 Task: Set the Satellite range code for Satellite equipment control to 10001.
Action: Mouse moved to (170, 10)
Screenshot: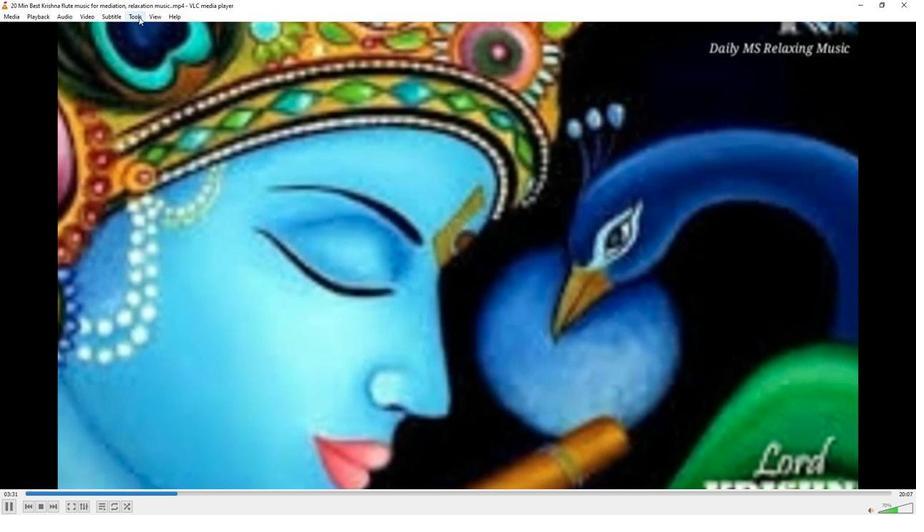 
Action: Mouse pressed left at (170, 10)
Screenshot: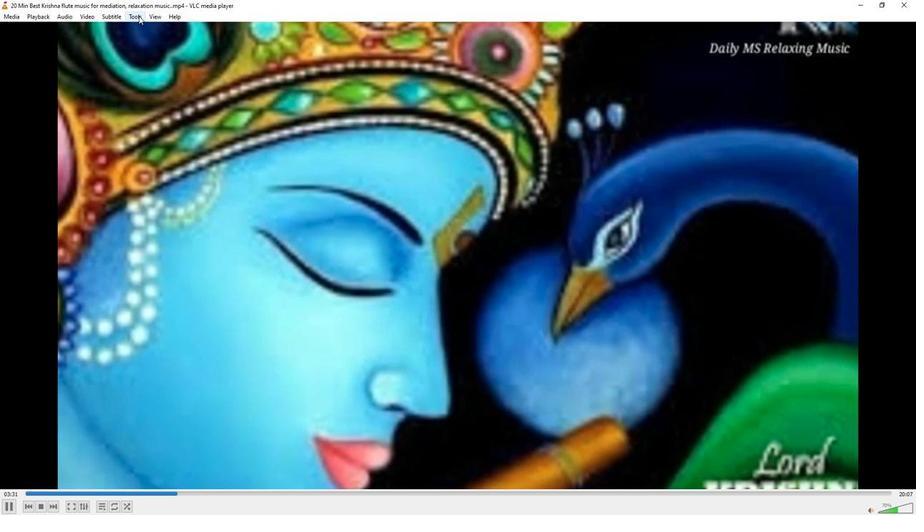 
Action: Mouse moved to (172, 126)
Screenshot: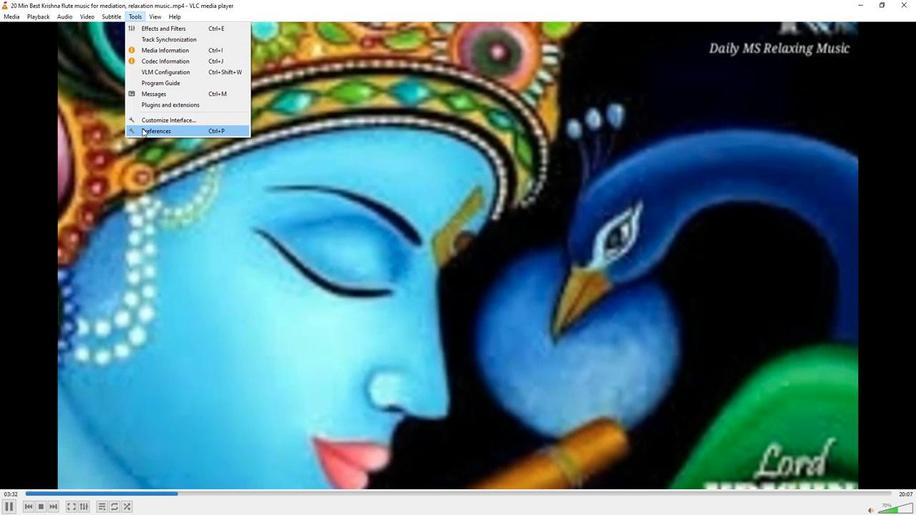 
Action: Mouse pressed left at (172, 126)
Screenshot: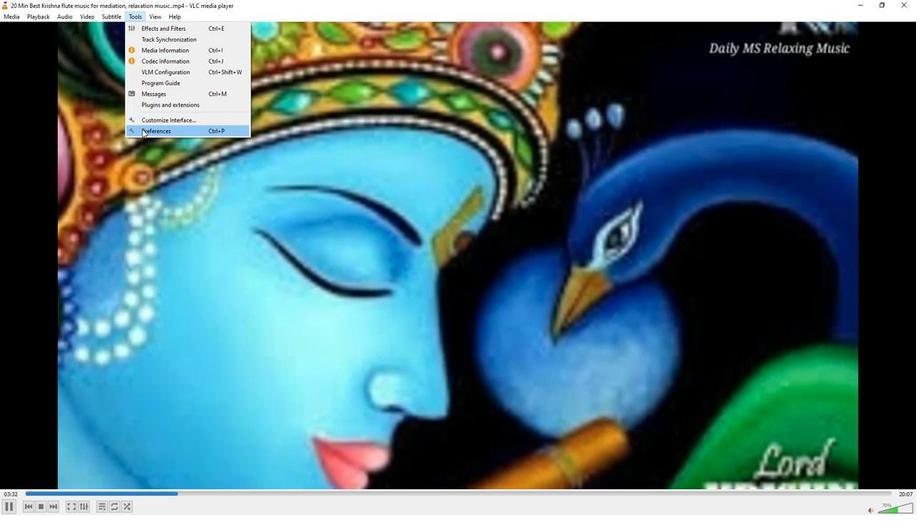 
Action: Mouse moved to (297, 422)
Screenshot: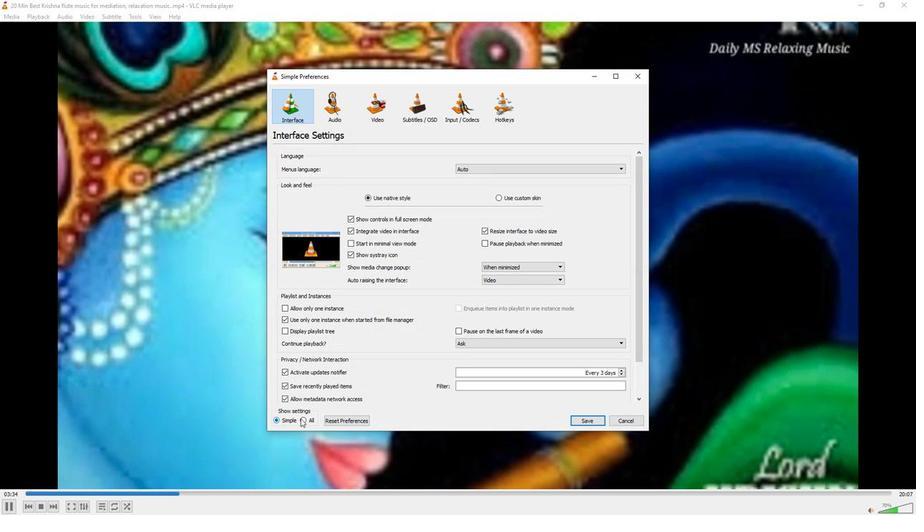 
Action: Mouse pressed left at (297, 422)
Screenshot: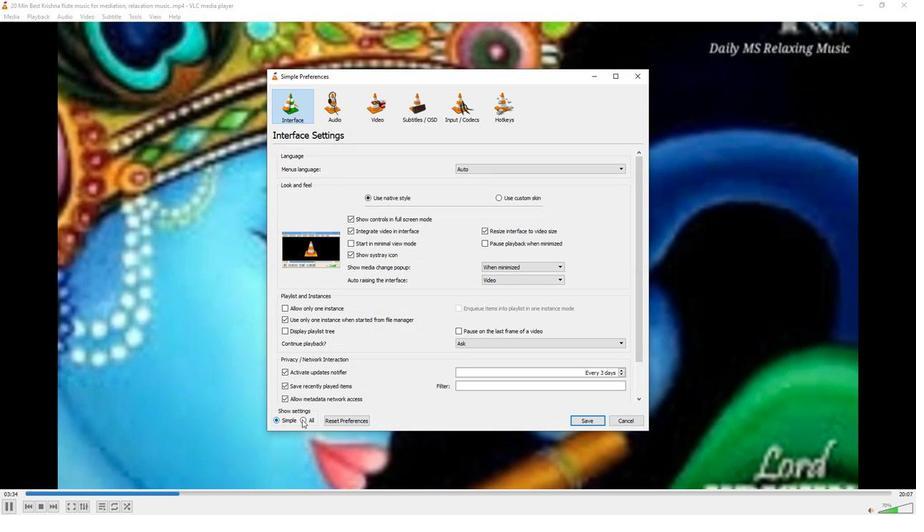 
Action: Mouse moved to (289, 257)
Screenshot: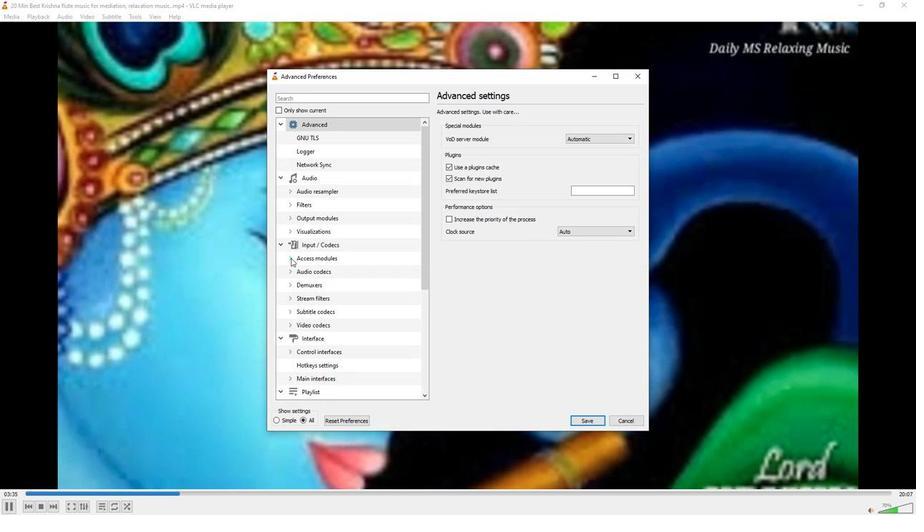 
Action: Mouse pressed left at (289, 257)
Screenshot: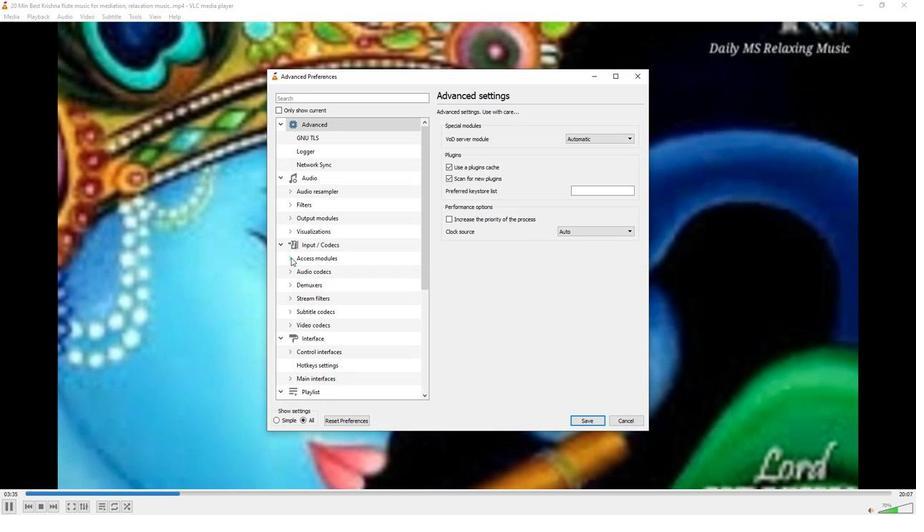 
Action: Mouse moved to (304, 334)
Screenshot: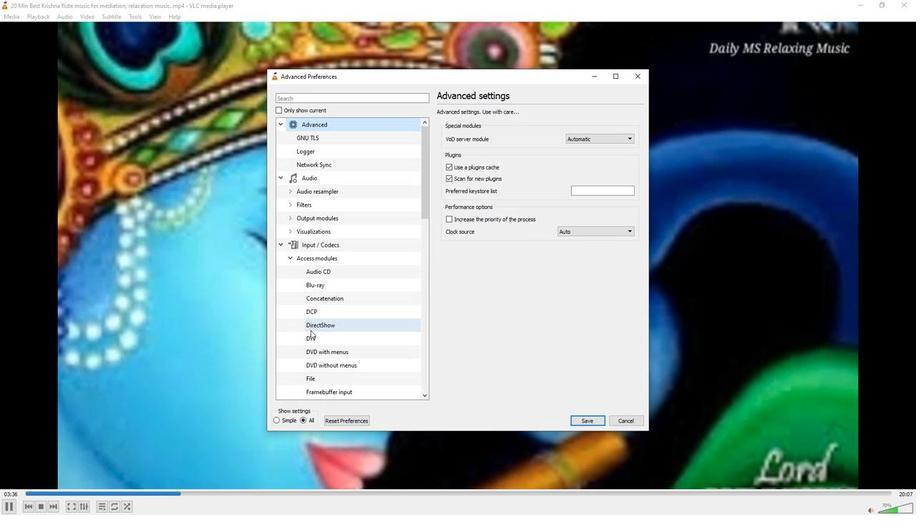 
Action: Mouse pressed left at (304, 334)
Screenshot: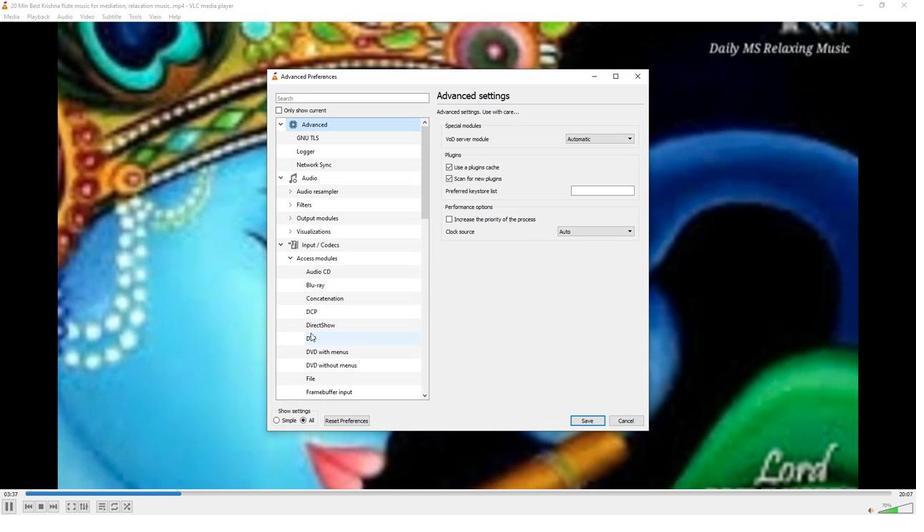 
Action: Mouse moved to (469, 336)
Screenshot: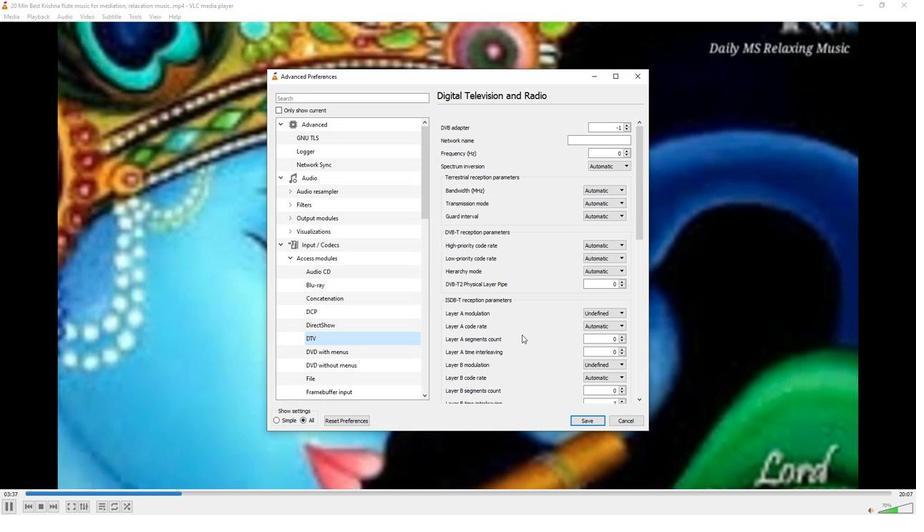 
Action: Mouse scrolled (469, 335) with delta (0, 0)
Screenshot: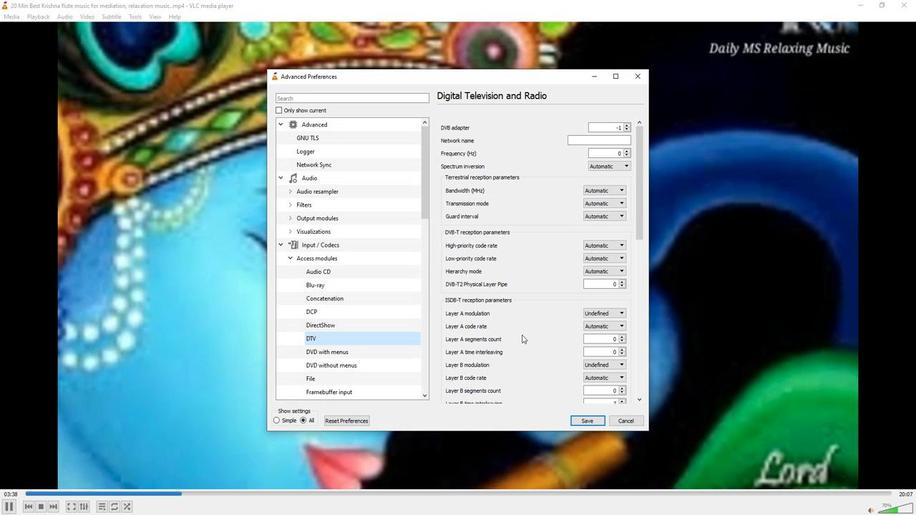 
Action: Mouse scrolled (469, 335) with delta (0, 0)
Screenshot: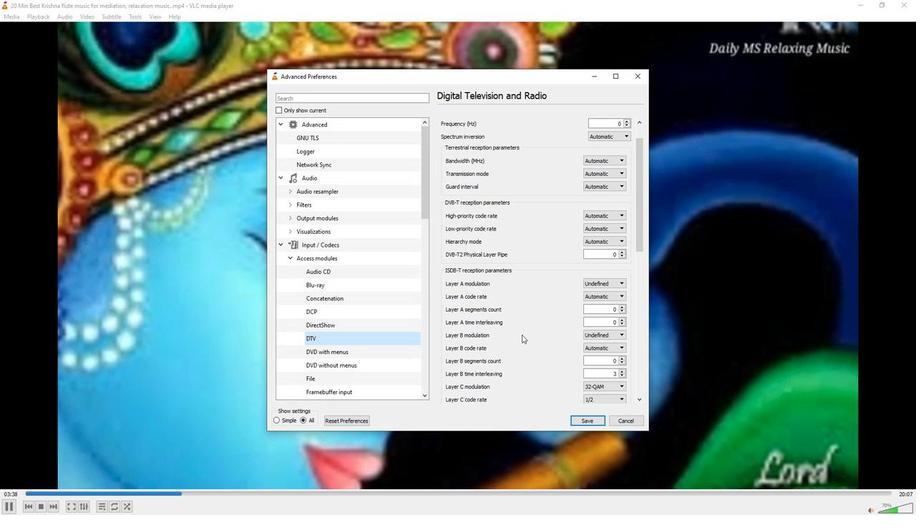 
Action: Mouse scrolled (469, 335) with delta (0, 0)
Screenshot: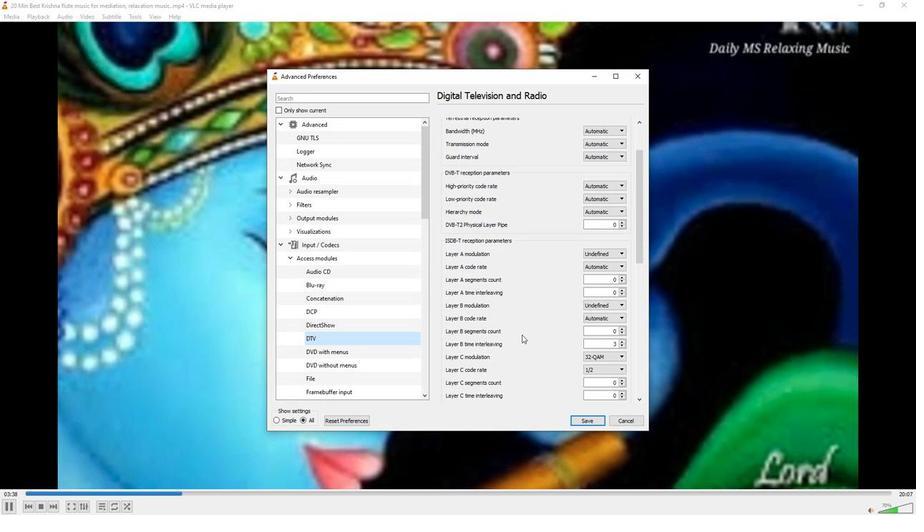 
Action: Mouse scrolled (469, 335) with delta (0, 0)
Screenshot: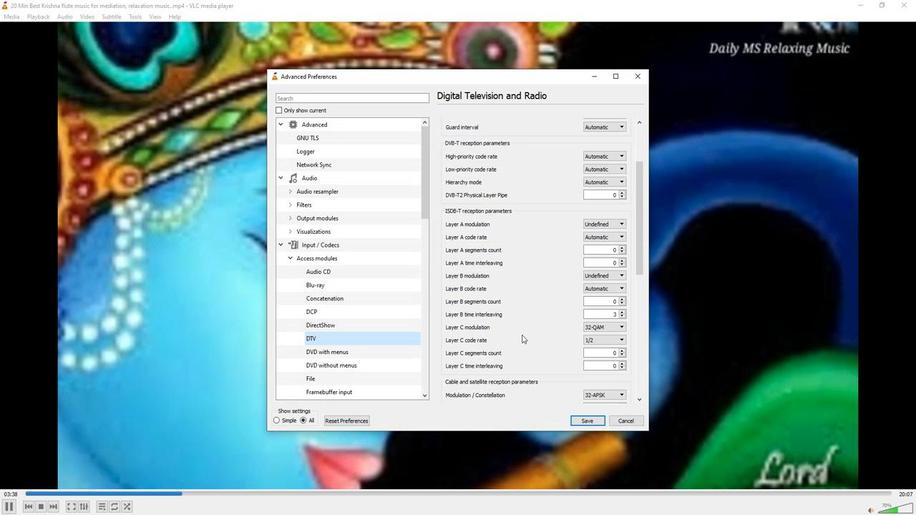 
Action: Mouse scrolled (469, 335) with delta (0, 0)
Screenshot: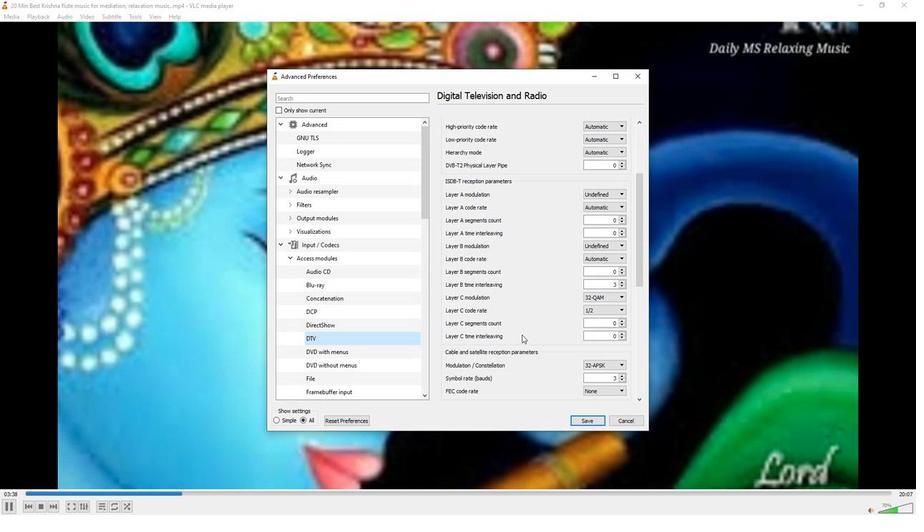 
Action: Mouse scrolled (469, 335) with delta (0, 0)
Screenshot: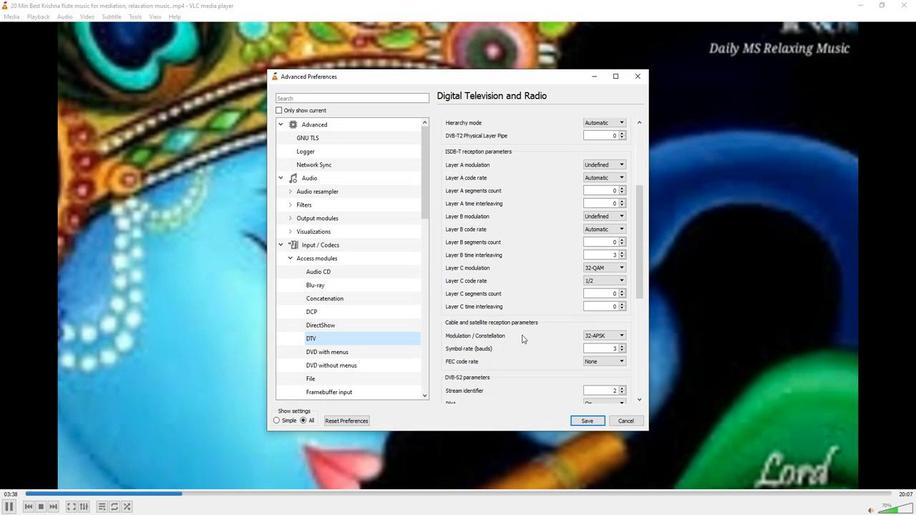 
Action: Mouse scrolled (469, 335) with delta (0, 0)
Screenshot: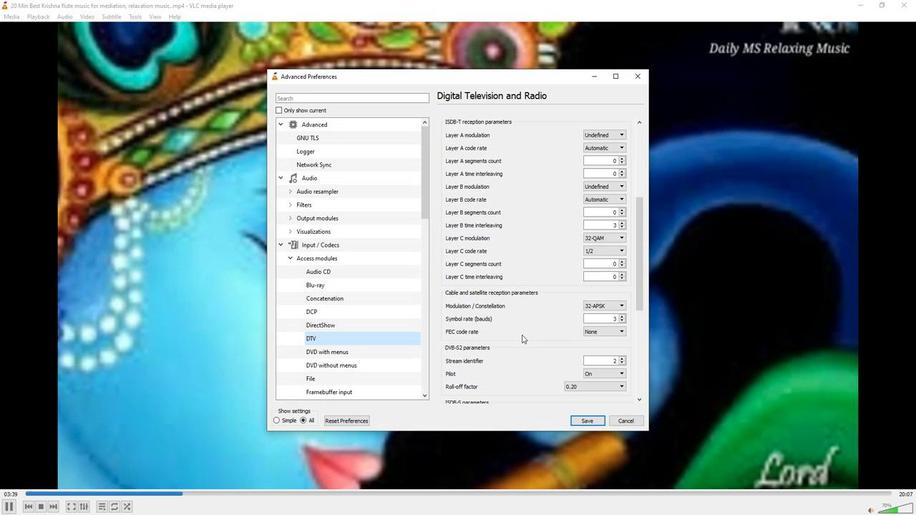 
Action: Mouse scrolled (469, 335) with delta (0, 0)
Screenshot: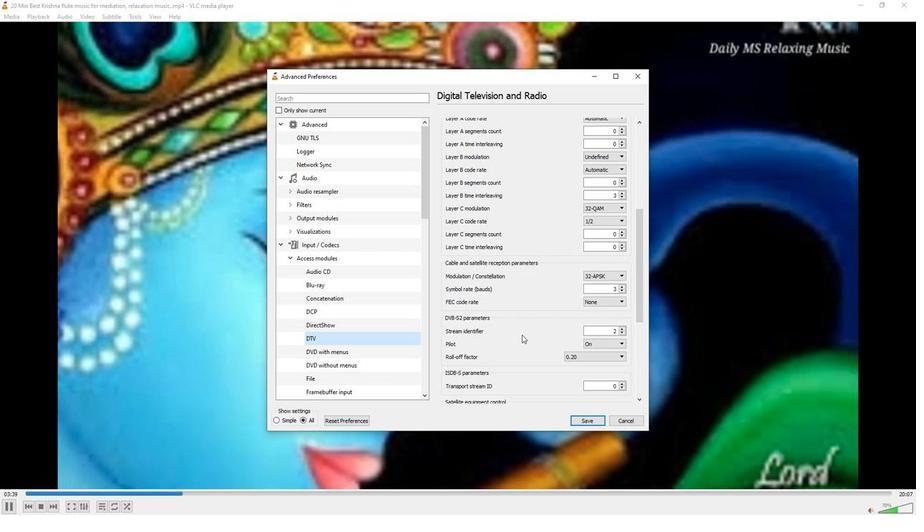 
Action: Mouse scrolled (469, 335) with delta (0, 0)
Screenshot: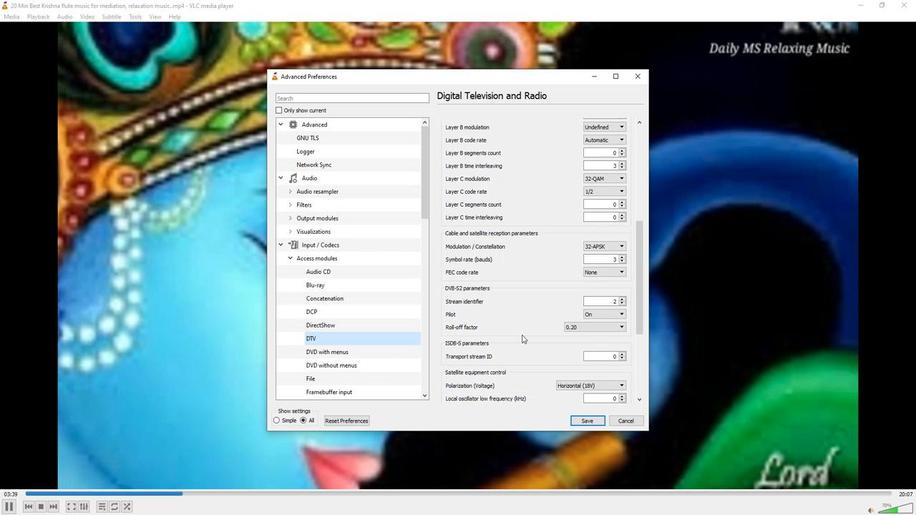 
Action: Mouse scrolled (469, 335) with delta (0, 0)
Screenshot: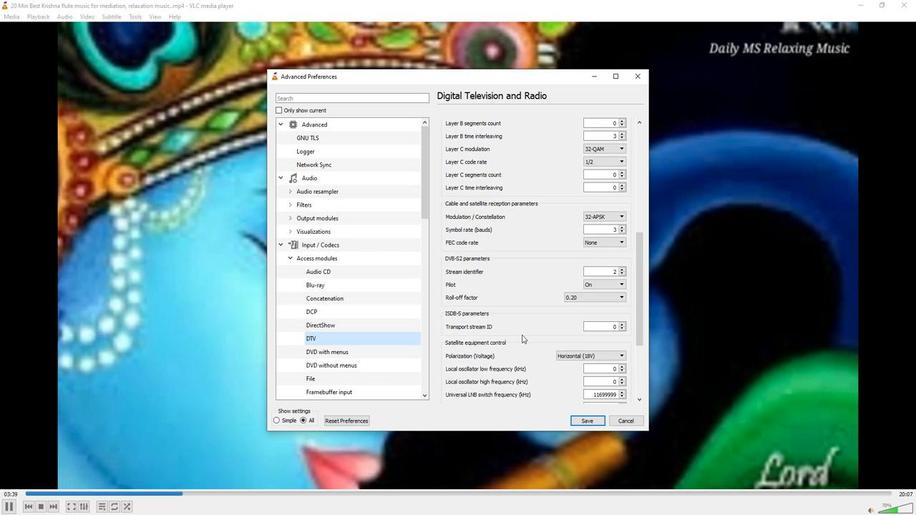 
Action: Mouse scrolled (469, 335) with delta (0, 0)
Screenshot: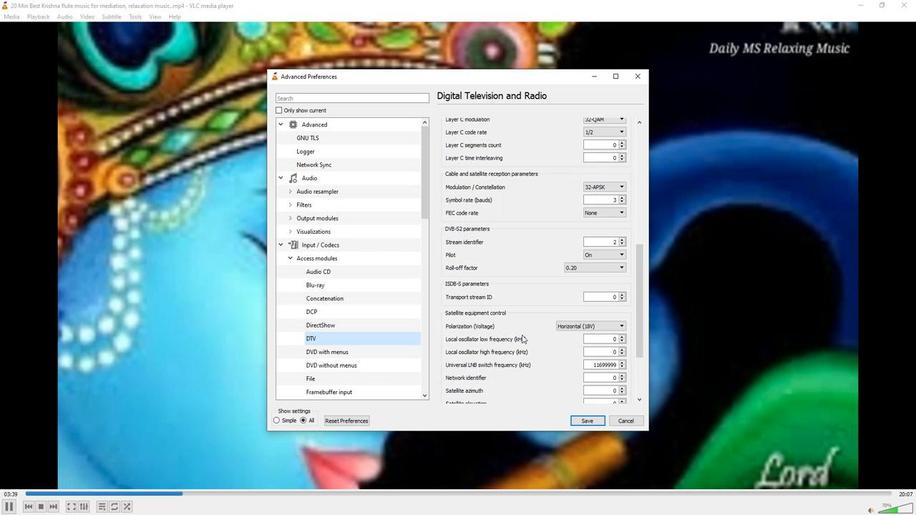 
Action: Mouse scrolled (469, 335) with delta (0, 0)
Screenshot: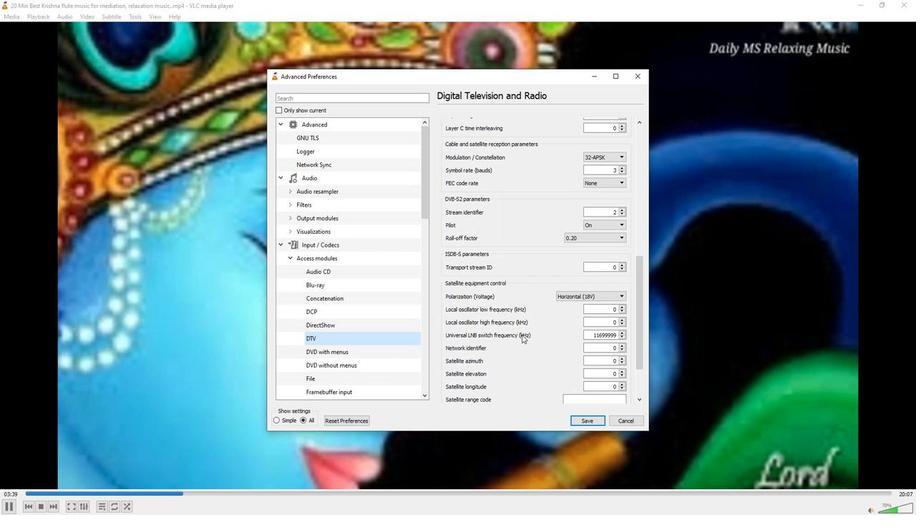 
Action: Mouse scrolled (469, 335) with delta (0, 0)
Screenshot: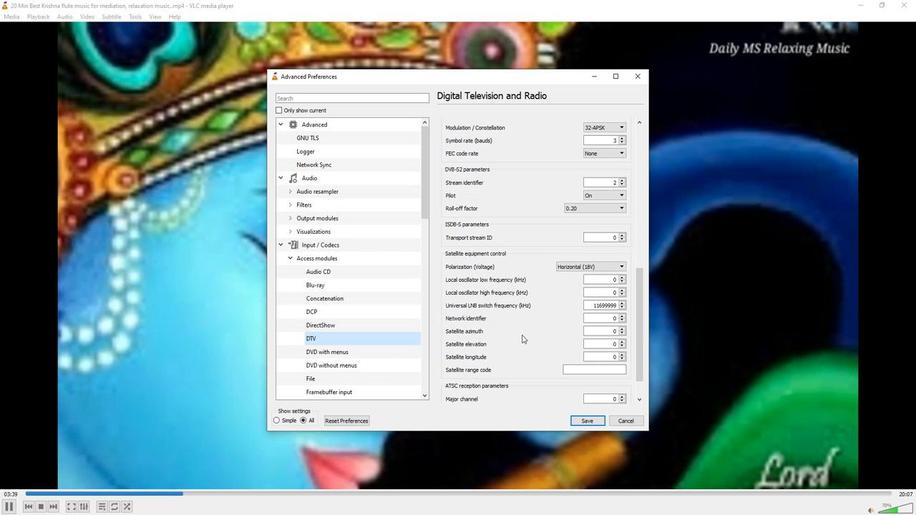 
Action: Mouse scrolled (469, 335) with delta (0, 0)
Screenshot: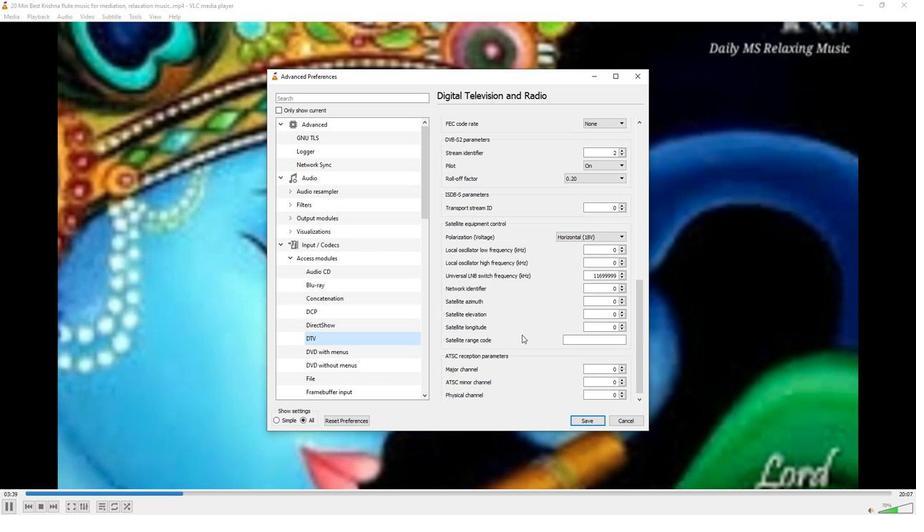 
Action: Mouse scrolled (469, 335) with delta (0, 0)
Screenshot: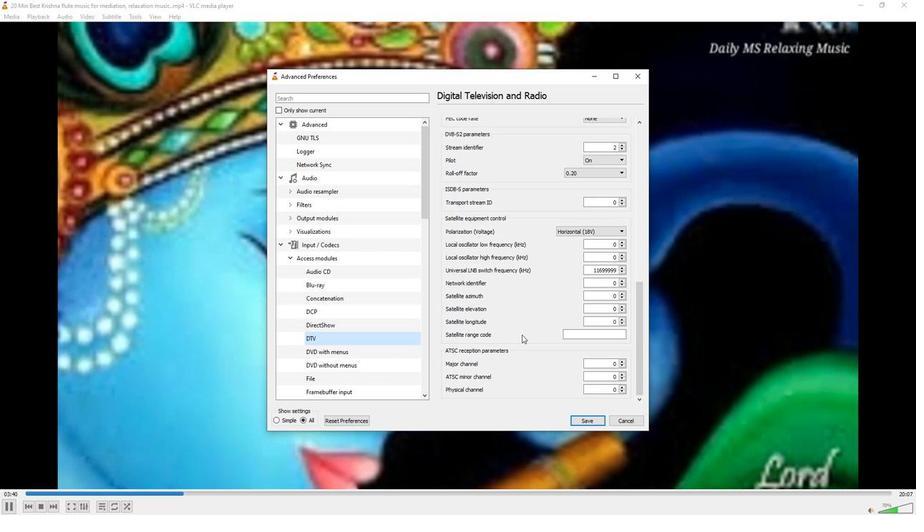 
Action: Mouse moved to (514, 333)
Screenshot: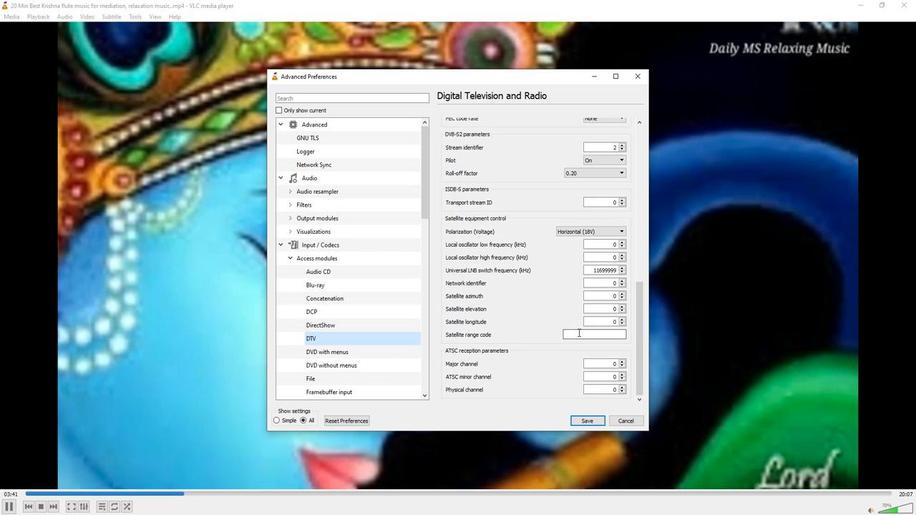 
Action: Mouse pressed left at (514, 333)
Screenshot: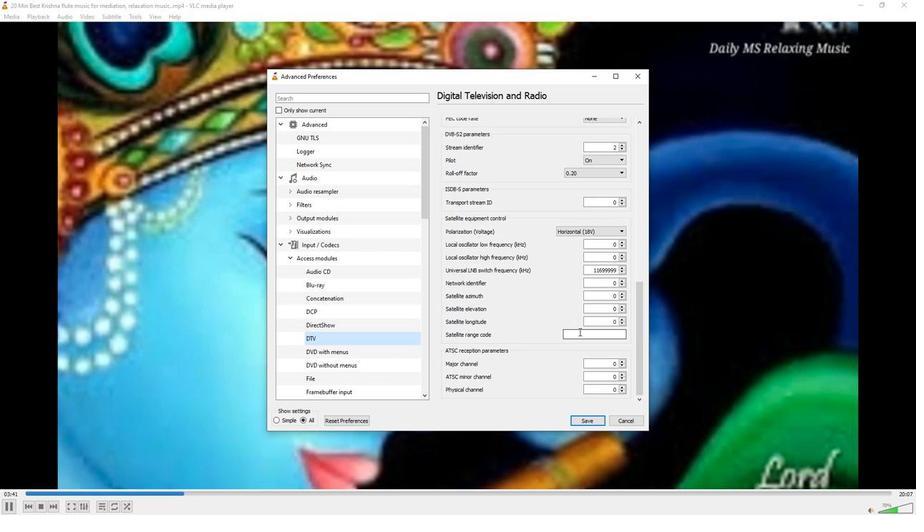 
Action: Key pressed 10001
Screenshot: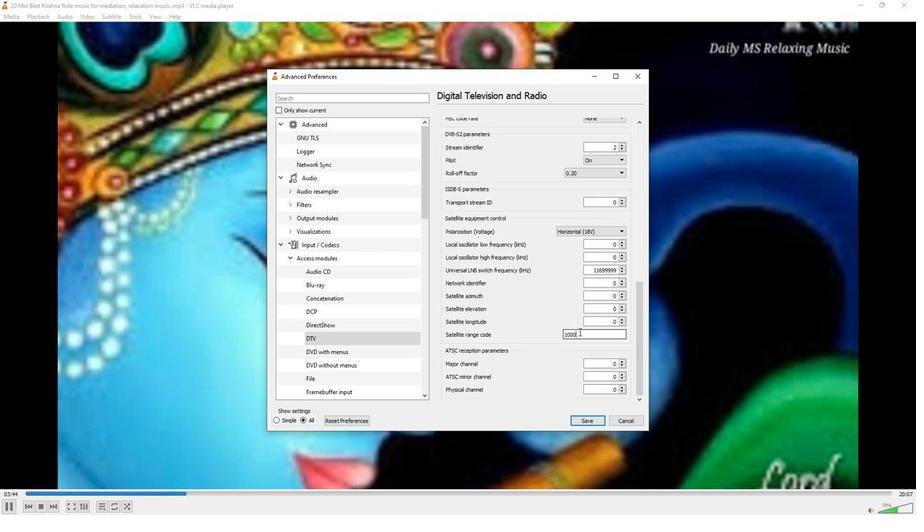 
